Task: Create Card Card0000000056 in Board Board0000000014 in Workspace WS0000000005 in Trello. Create Card Card0000000057 in Board Board0000000015 in Workspace WS0000000005 in Trello. Create Card Card0000000058 in Board Board0000000015 in Workspace WS0000000005 in Trello. Create Card Card0000000059 in Board Board0000000015 in Workspace WS0000000005 in Trello. Create Card Card0000000060 in Board Board0000000015 in Workspace WS0000000005 in Trello
Action: Mouse moved to (424, 446)
Screenshot: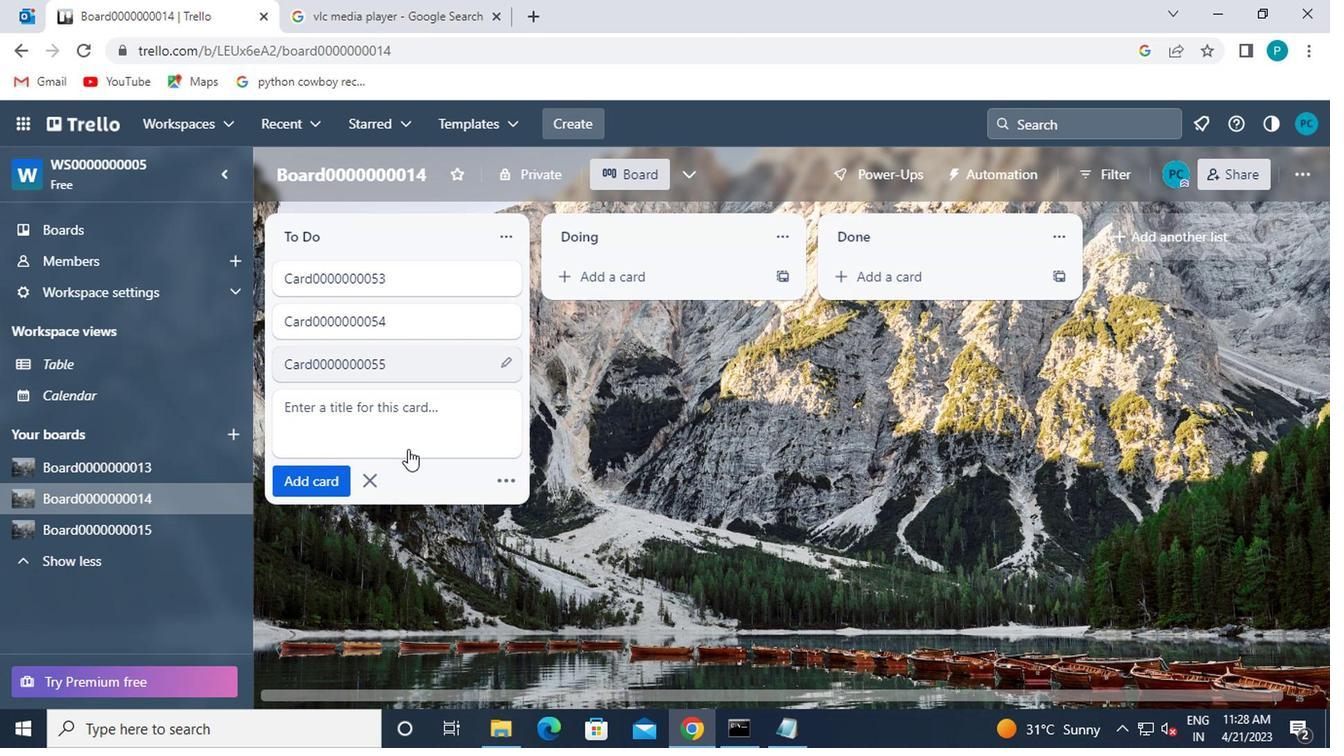 
Action: Mouse pressed left at (424, 446)
Screenshot: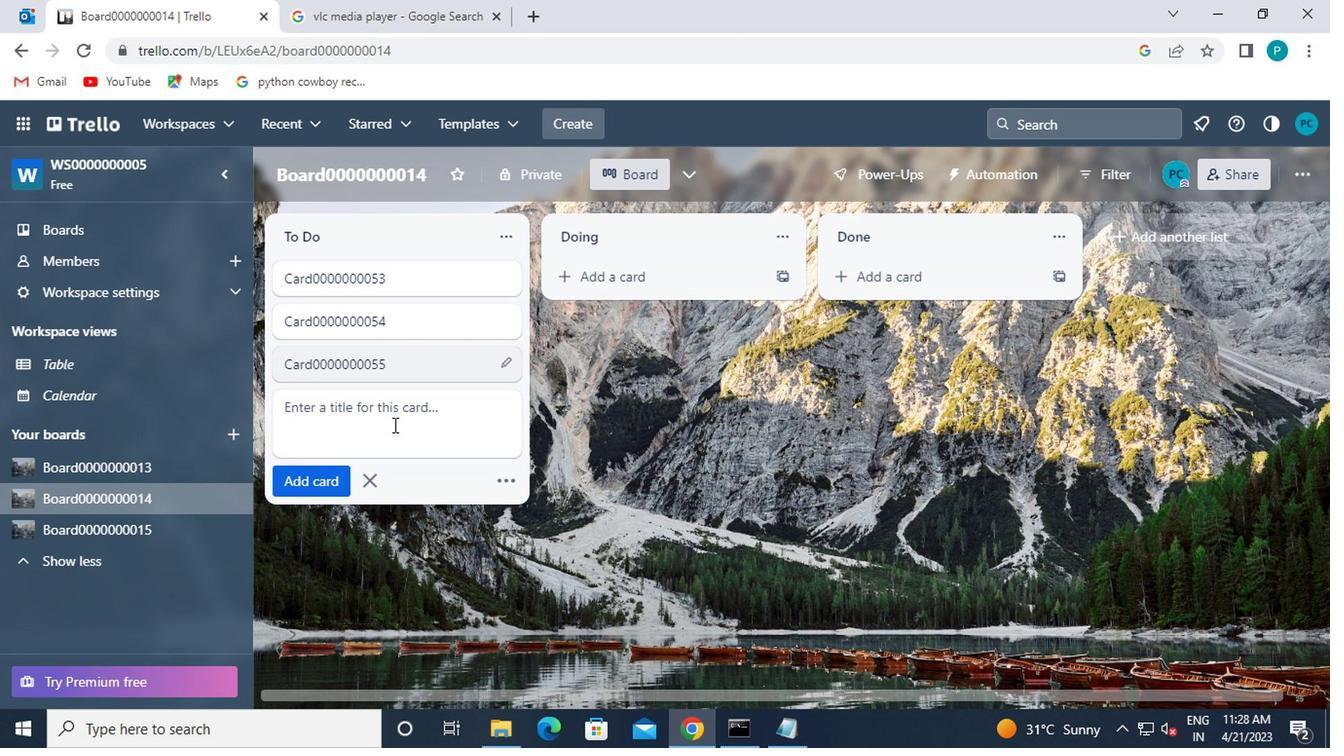 
Action: Key pressed <Key.shift>ctrl+CA
Screenshot: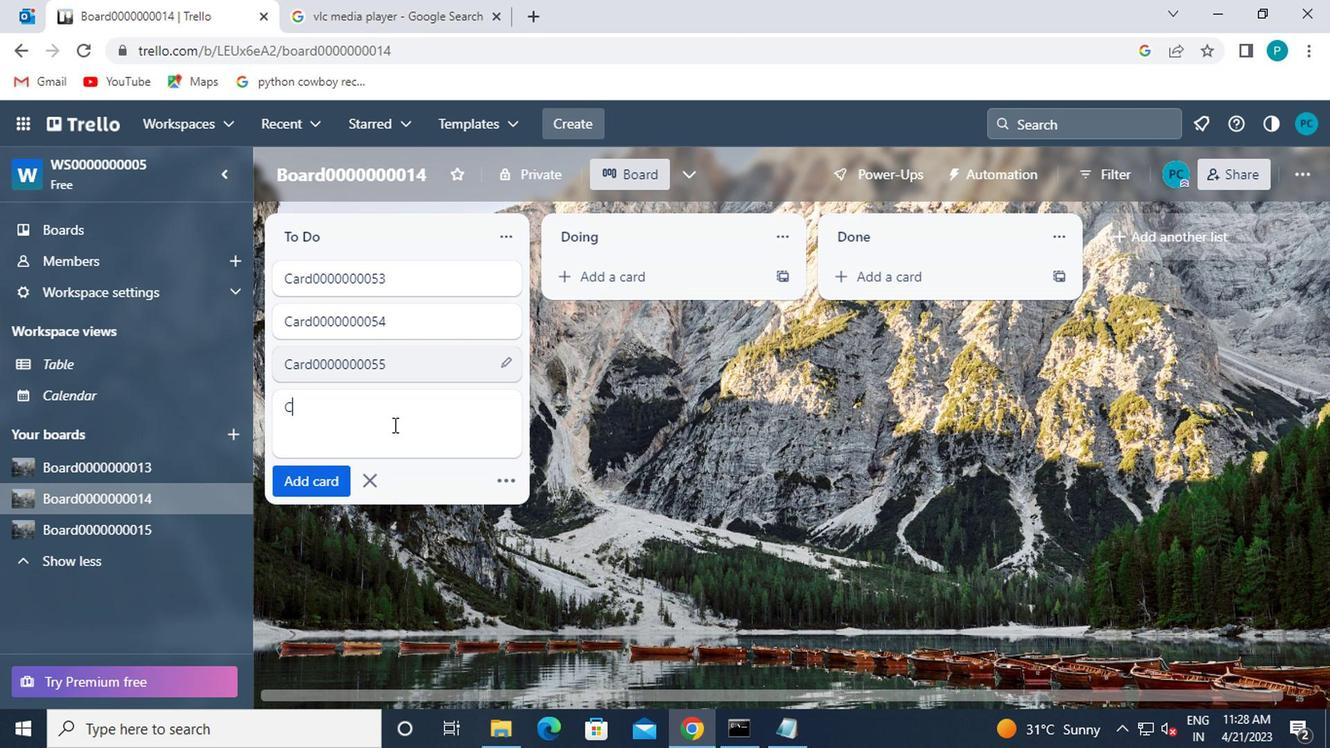 
Action: Mouse moved to (424, 446)
Screenshot: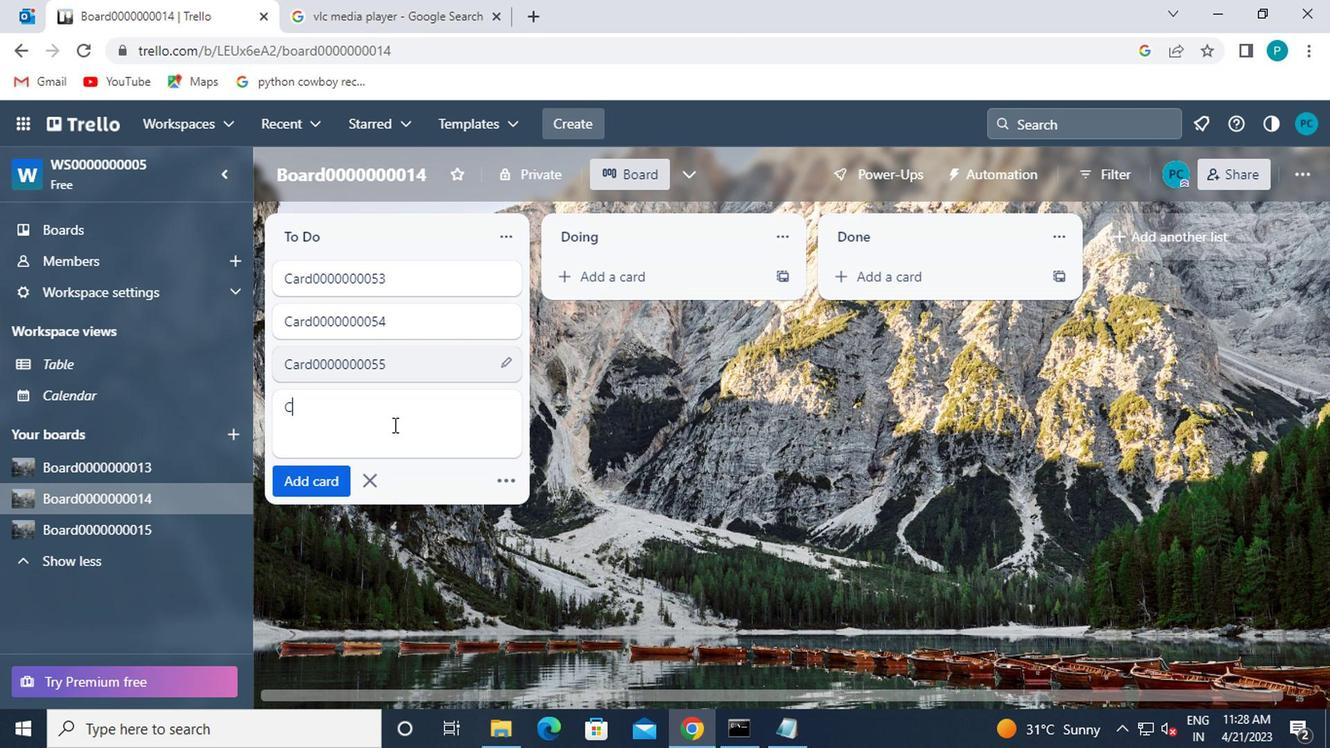 
Action: Key pressed RD-<Key.backspace>0000000056
Screenshot: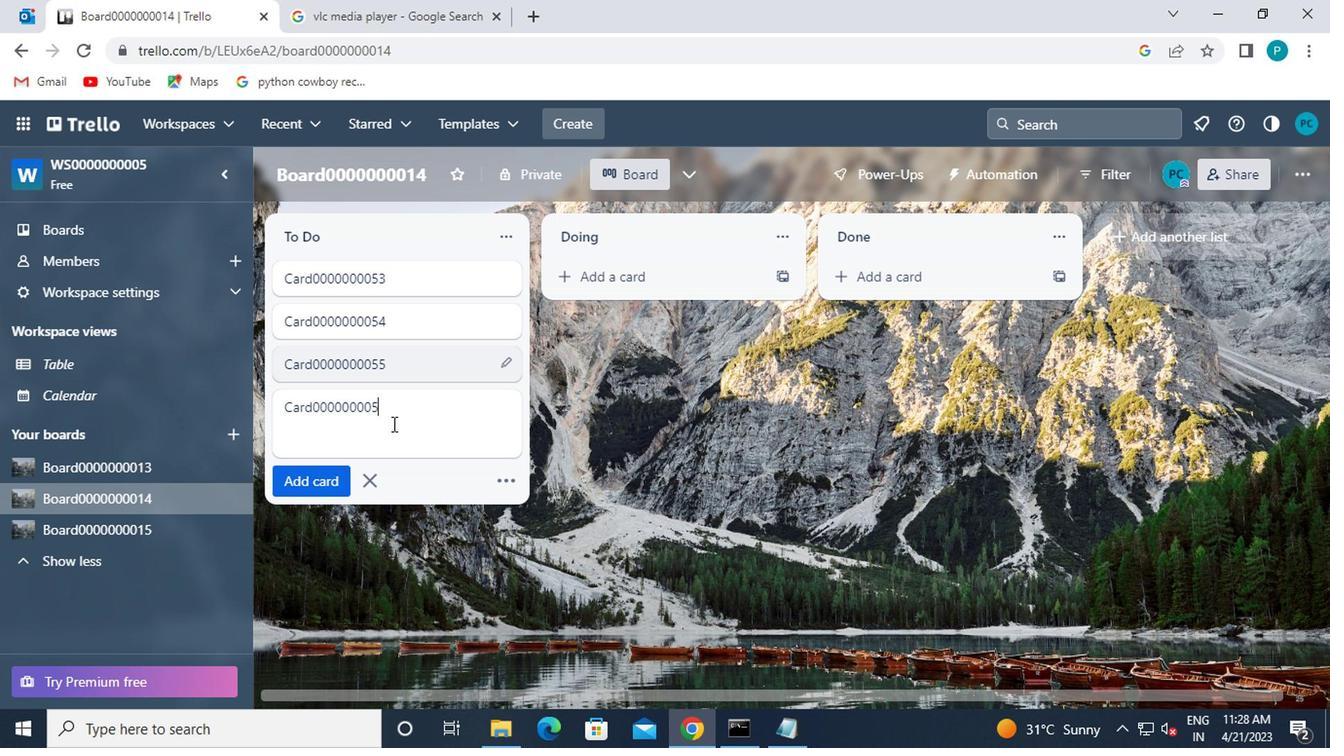 
Action: Mouse moved to (367, 477)
Screenshot: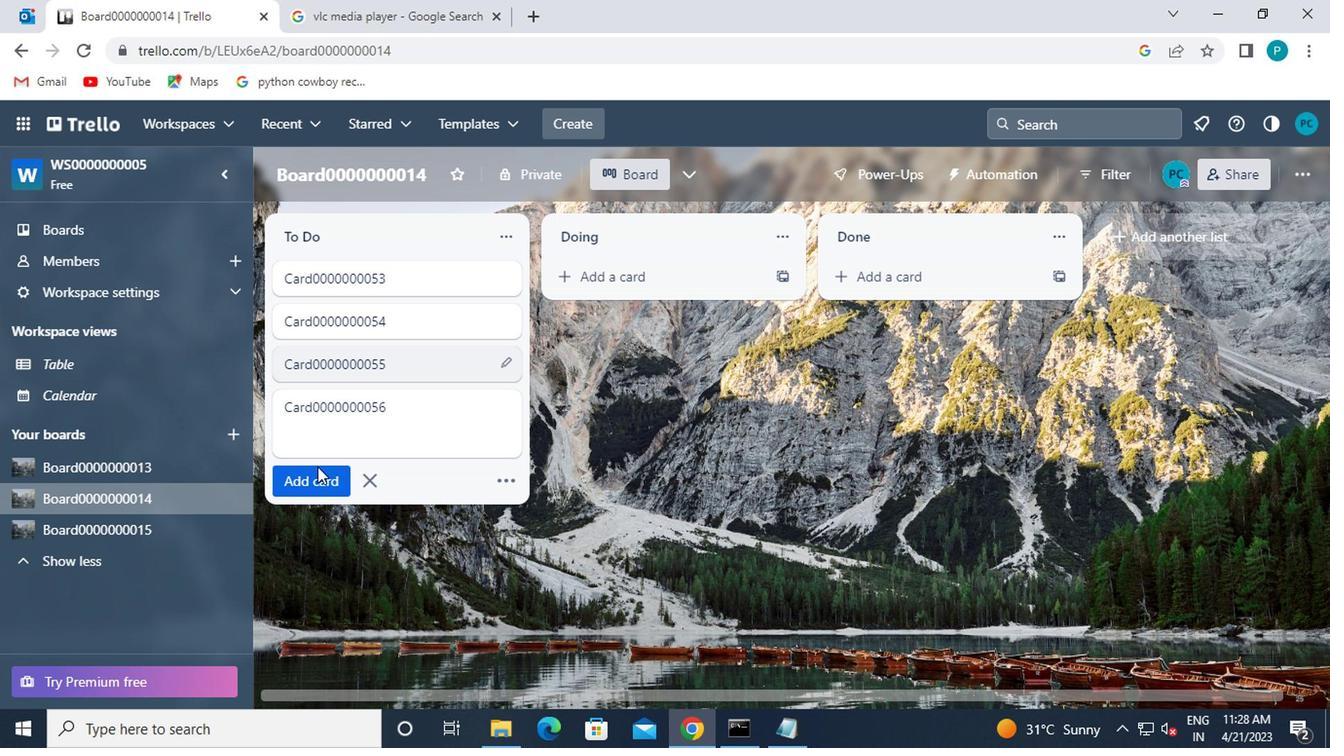 
Action: Mouse pressed left at (367, 477)
Screenshot: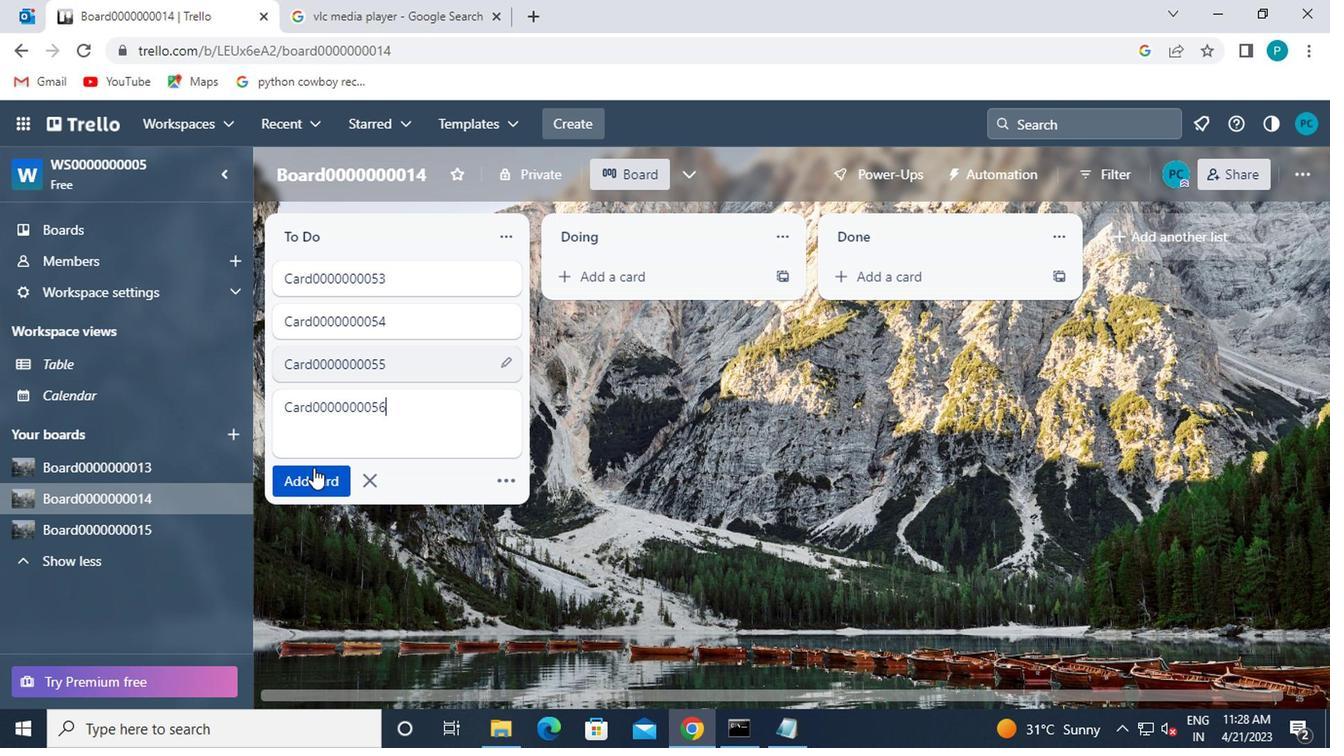 
Action: Mouse moved to (209, 523)
Screenshot: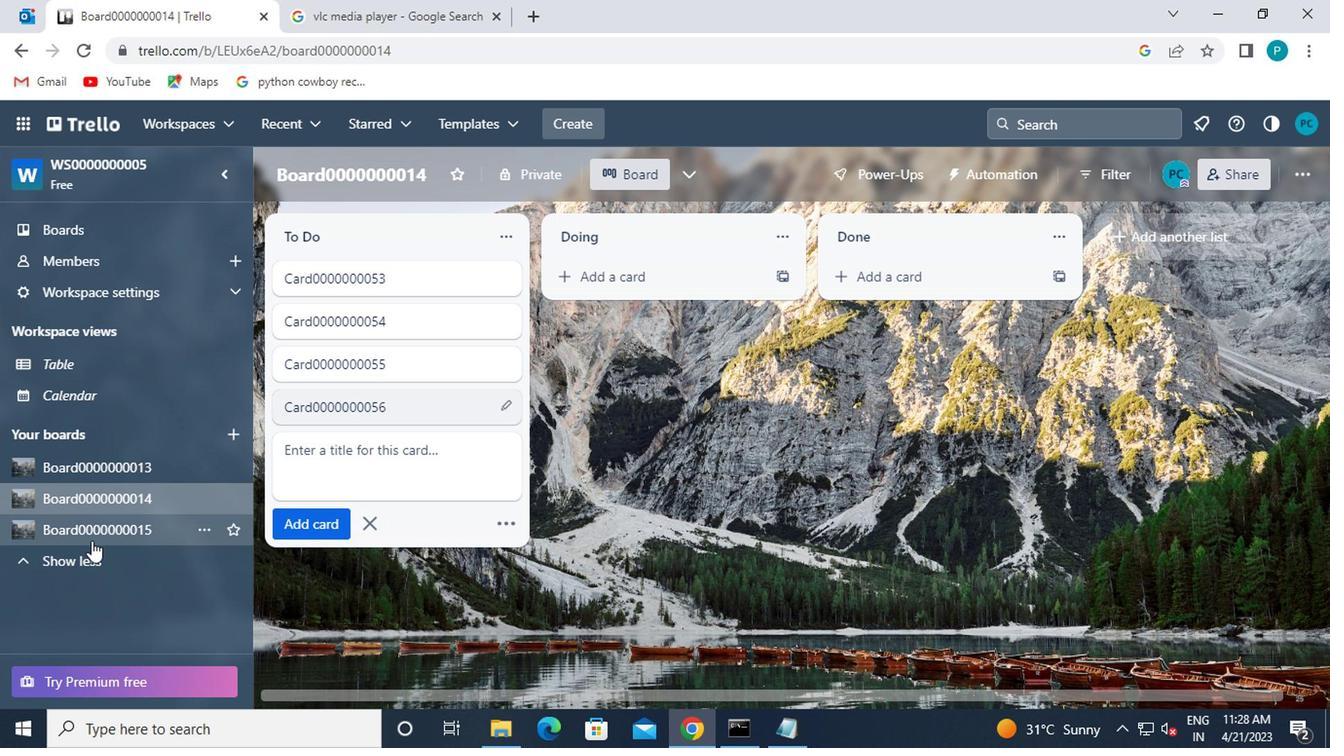 
Action: Mouse pressed left at (209, 523)
Screenshot: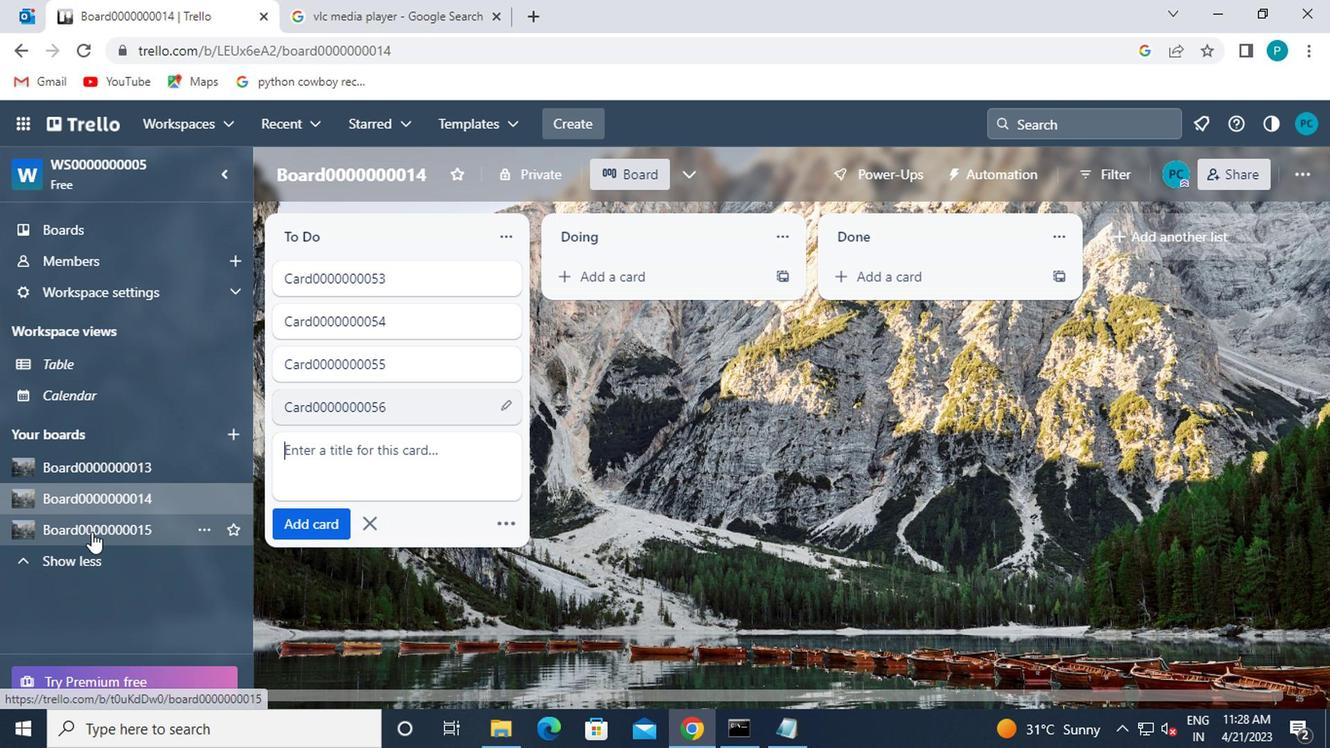 
Action: Mouse moved to (368, 373)
Screenshot: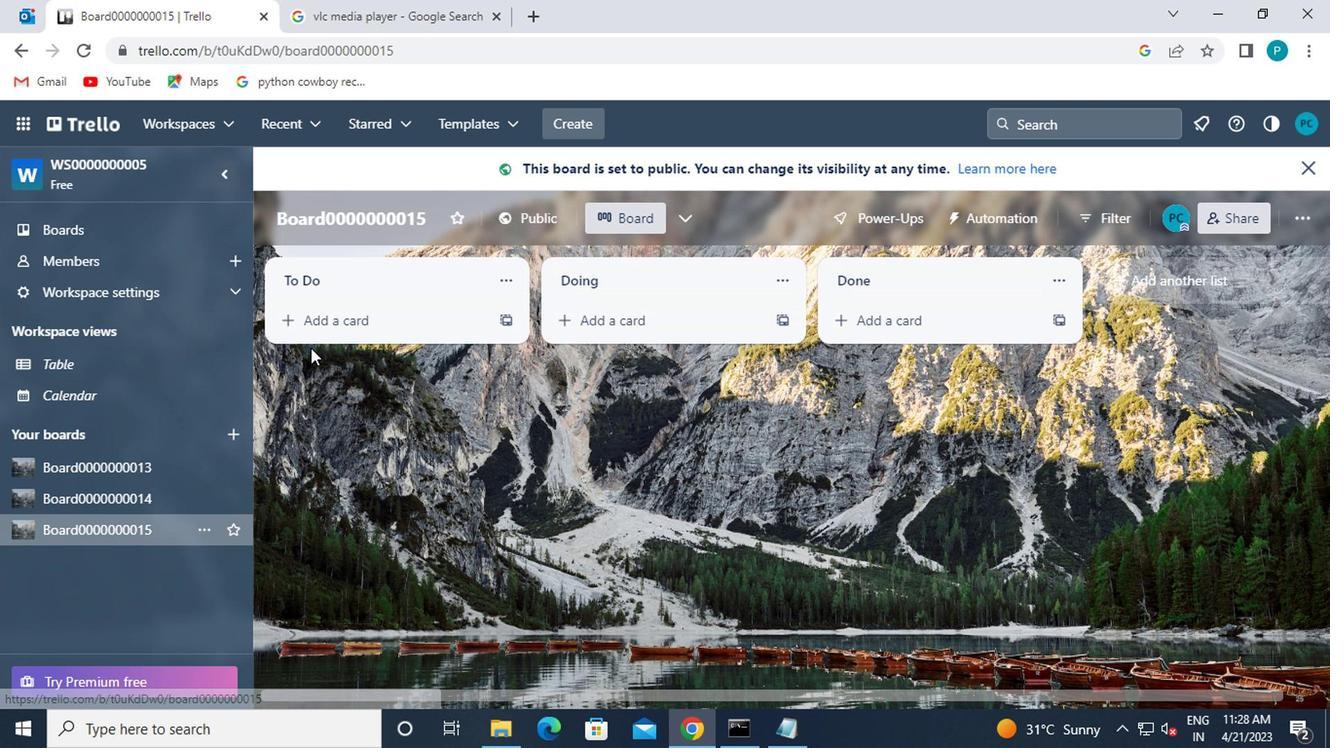 
Action: Mouse pressed left at (368, 373)
Screenshot: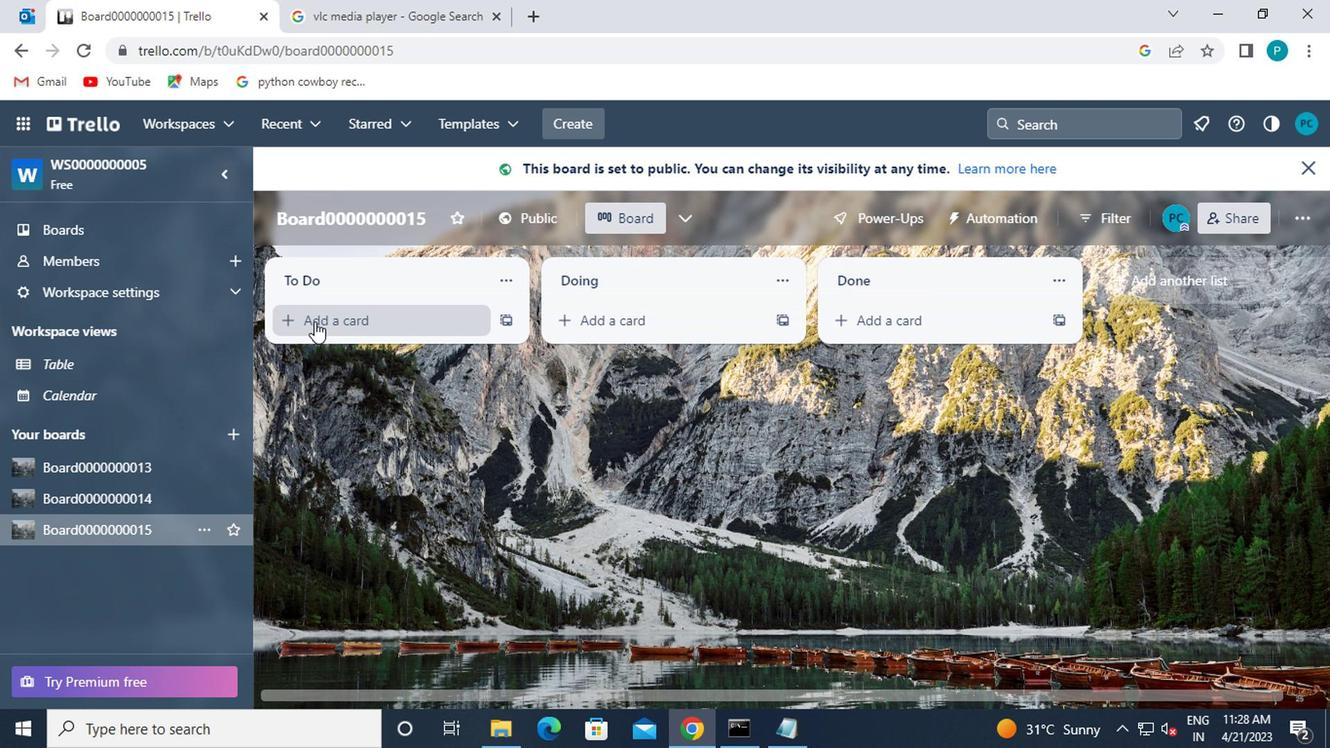 
Action: Key pressed <Key.shift>CARD0000000057
Screenshot: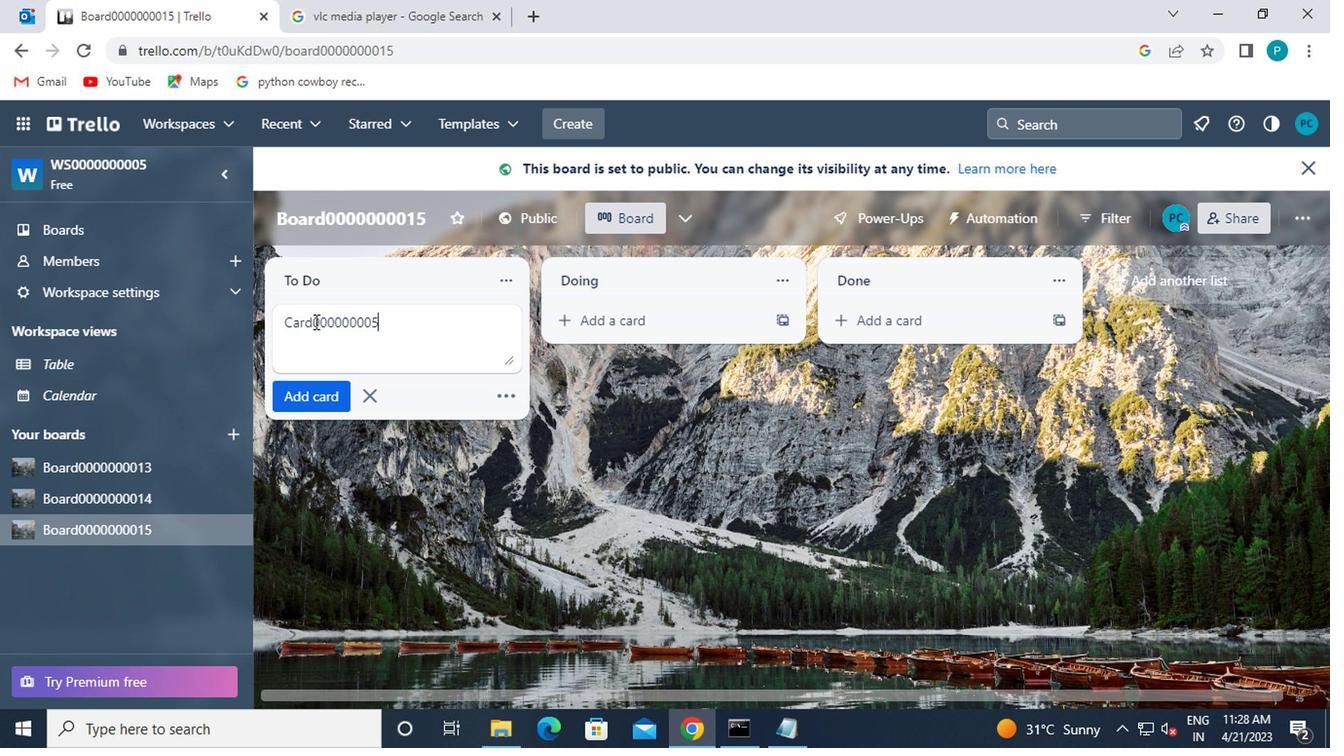 
Action: Mouse moved to (369, 425)
Screenshot: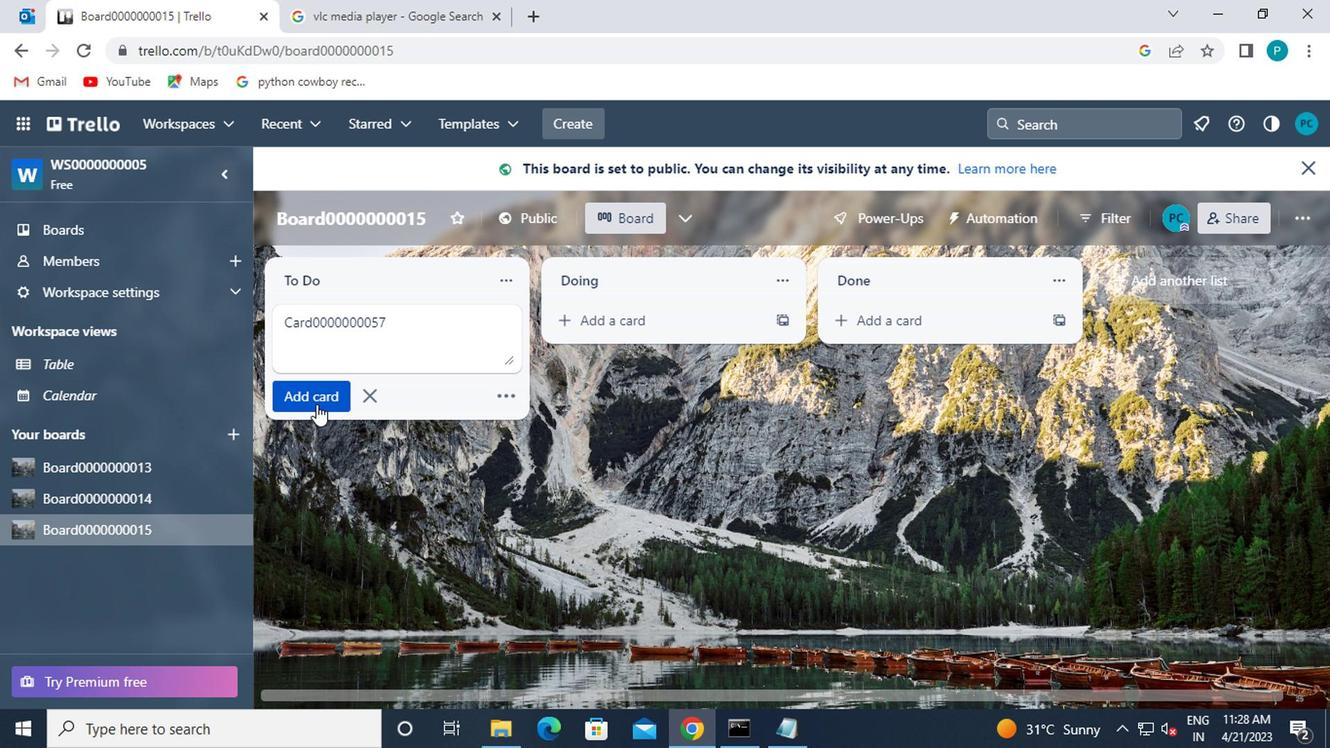 
Action: Mouse pressed left at (369, 425)
Screenshot: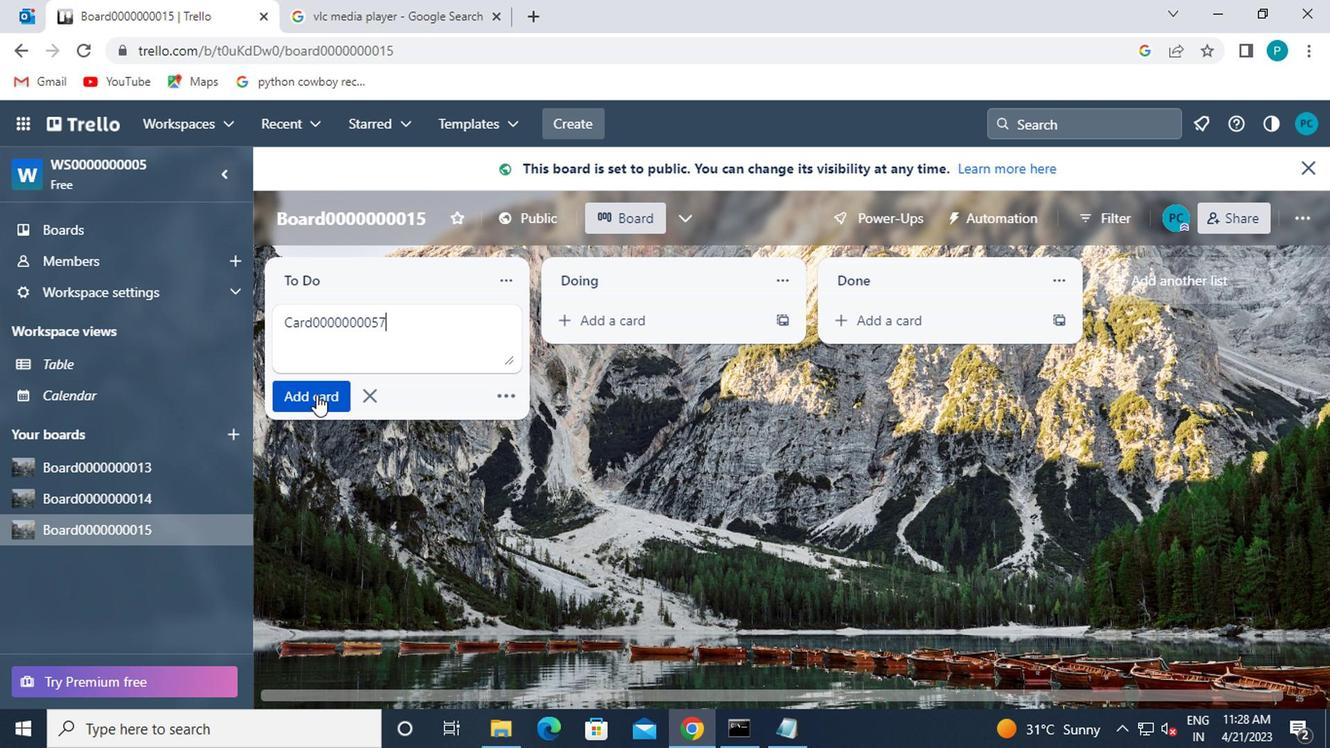 
Action: Key pressed <Key.shift>CARD0000000057<Key.backspace>8
Screenshot: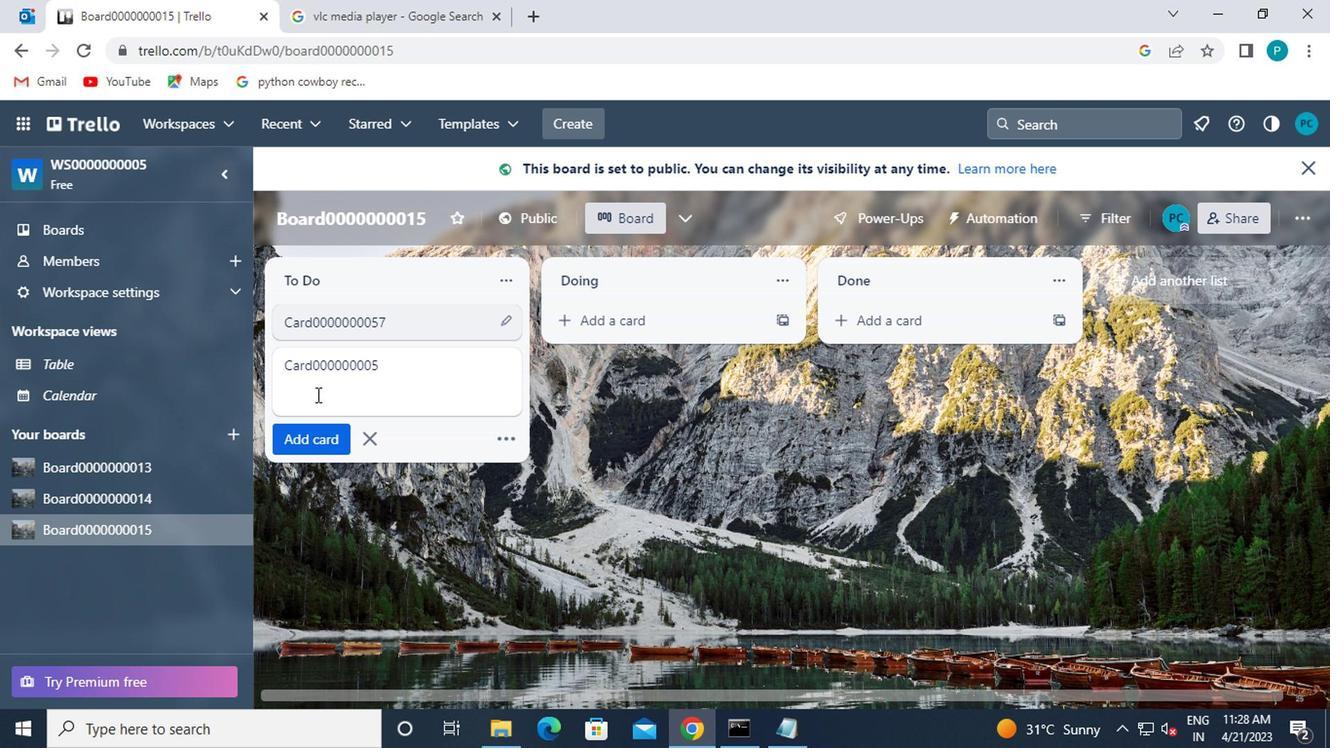 
Action: Mouse moved to (378, 462)
Screenshot: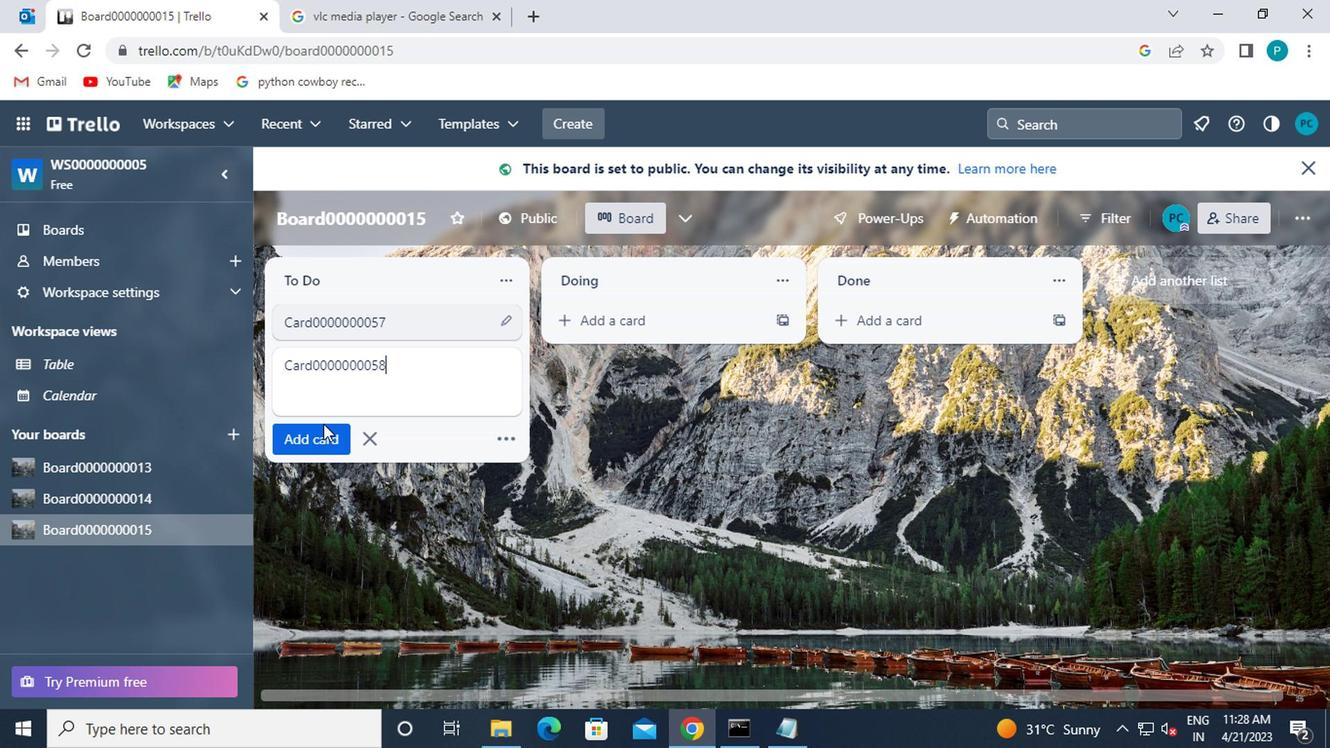 
Action: Mouse pressed left at (378, 462)
Screenshot: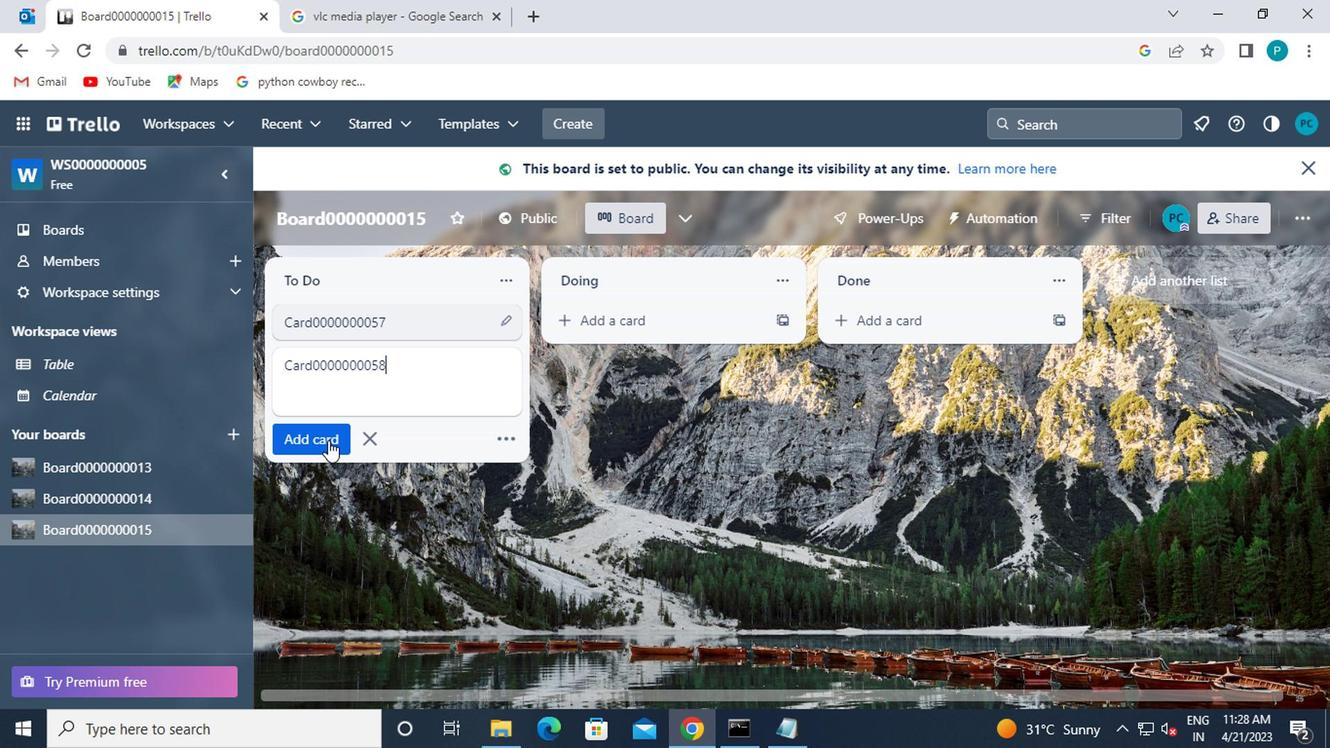 
Action: Key pressed <Key.shift>CARD000000006<Key.backspace>59
Screenshot: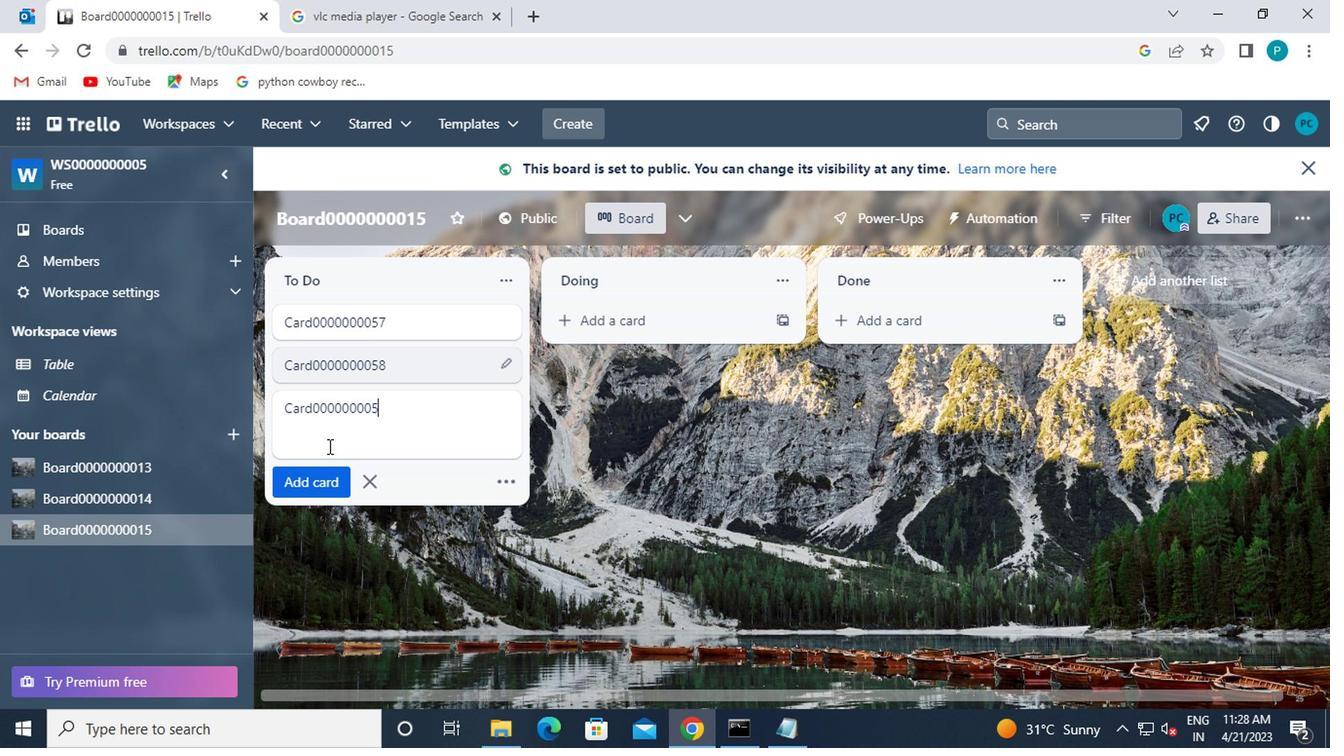 
Action: Mouse moved to (378, 485)
Screenshot: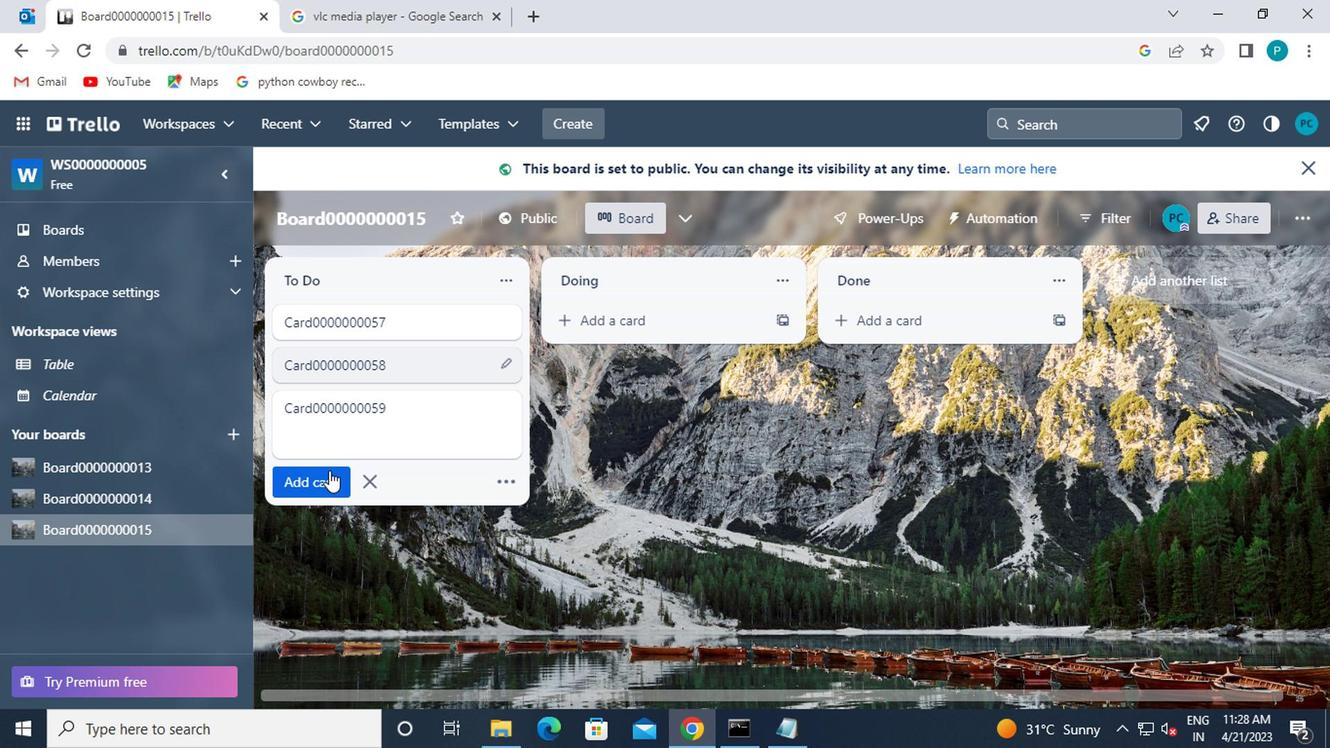 
Action: Mouse pressed left at (378, 485)
Screenshot: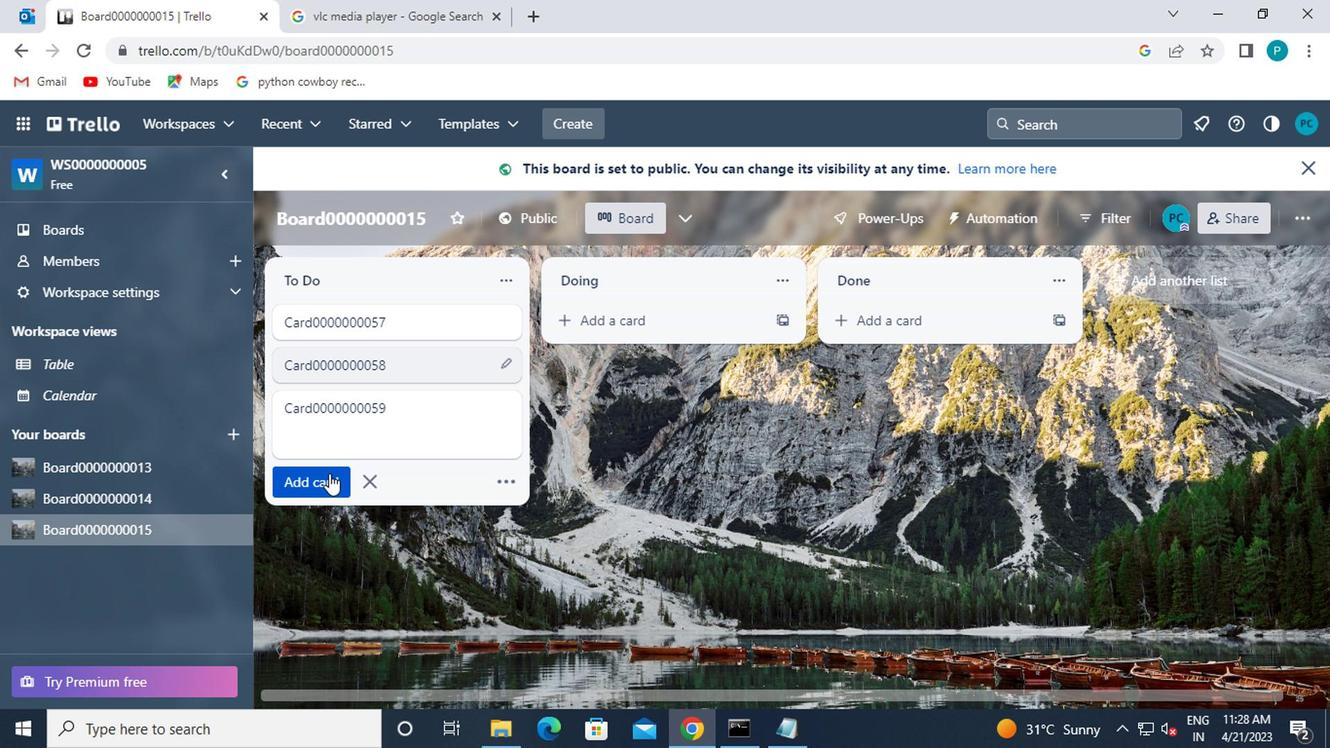 
Action: Key pressed <Key.shift><Key.shift><Key.shift><Key.shift><Key.shift><Key.shift><Key.shift><Key.shift><Key.shift><Key.shift><Key.shift><Key.shift><Key.shift><Key.shift>S+<Key.backspace><Key.backspace>CARD0000000060
Screenshot: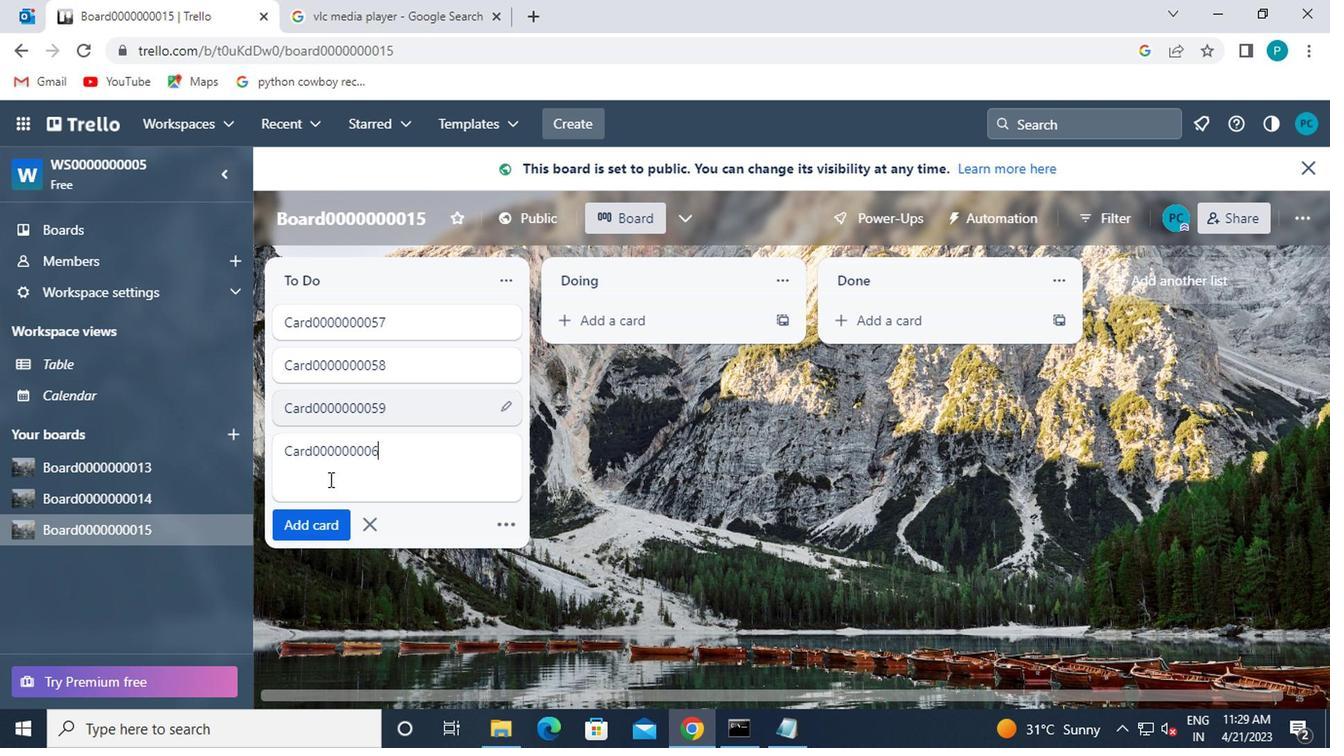 
Action: Mouse moved to (376, 508)
Screenshot: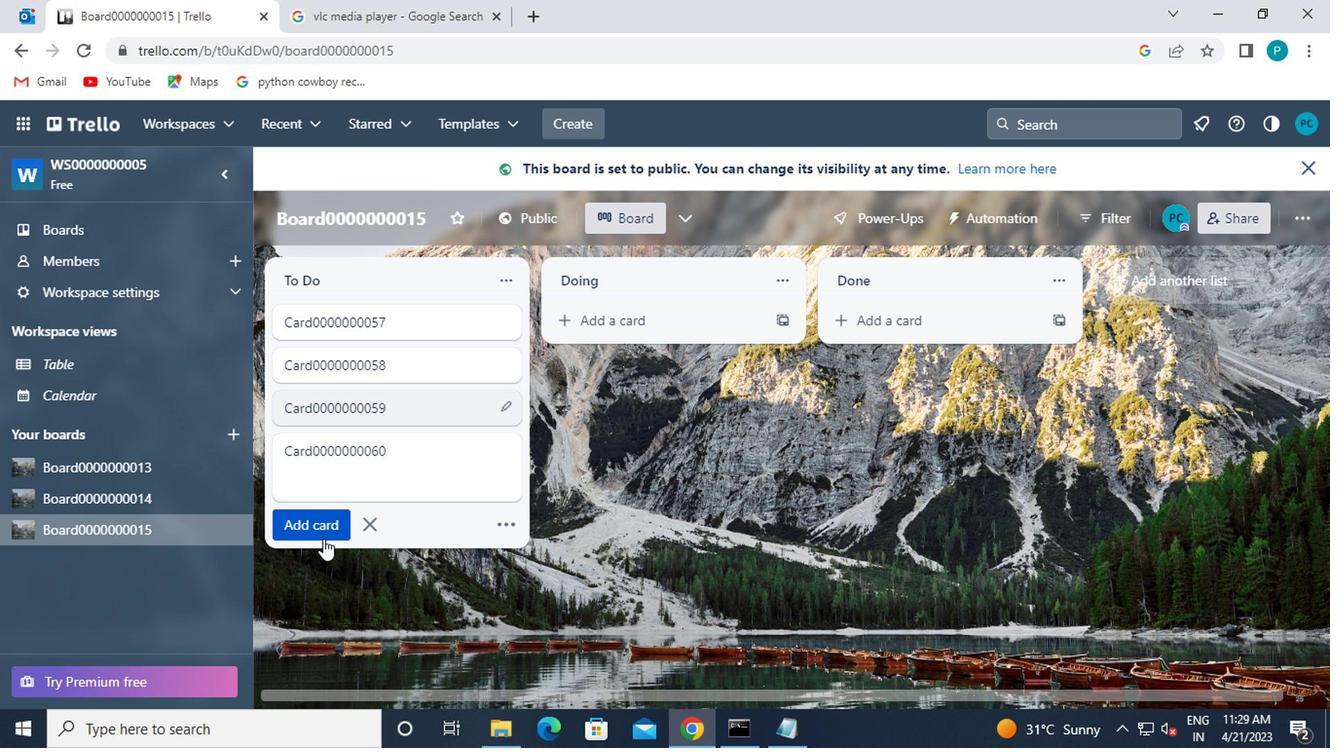 
Action: Mouse pressed left at (376, 508)
Screenshot: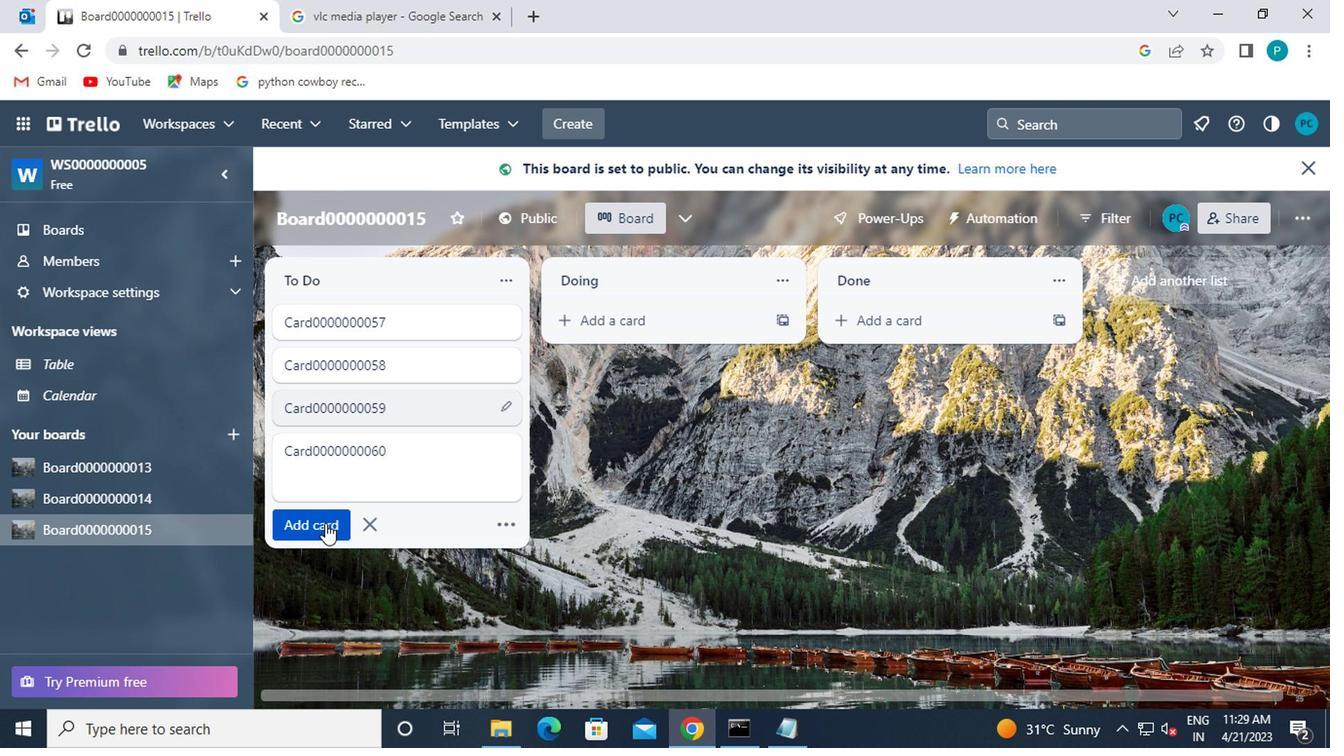 
Action: Mouse moved to (376, 507)
Screenshot: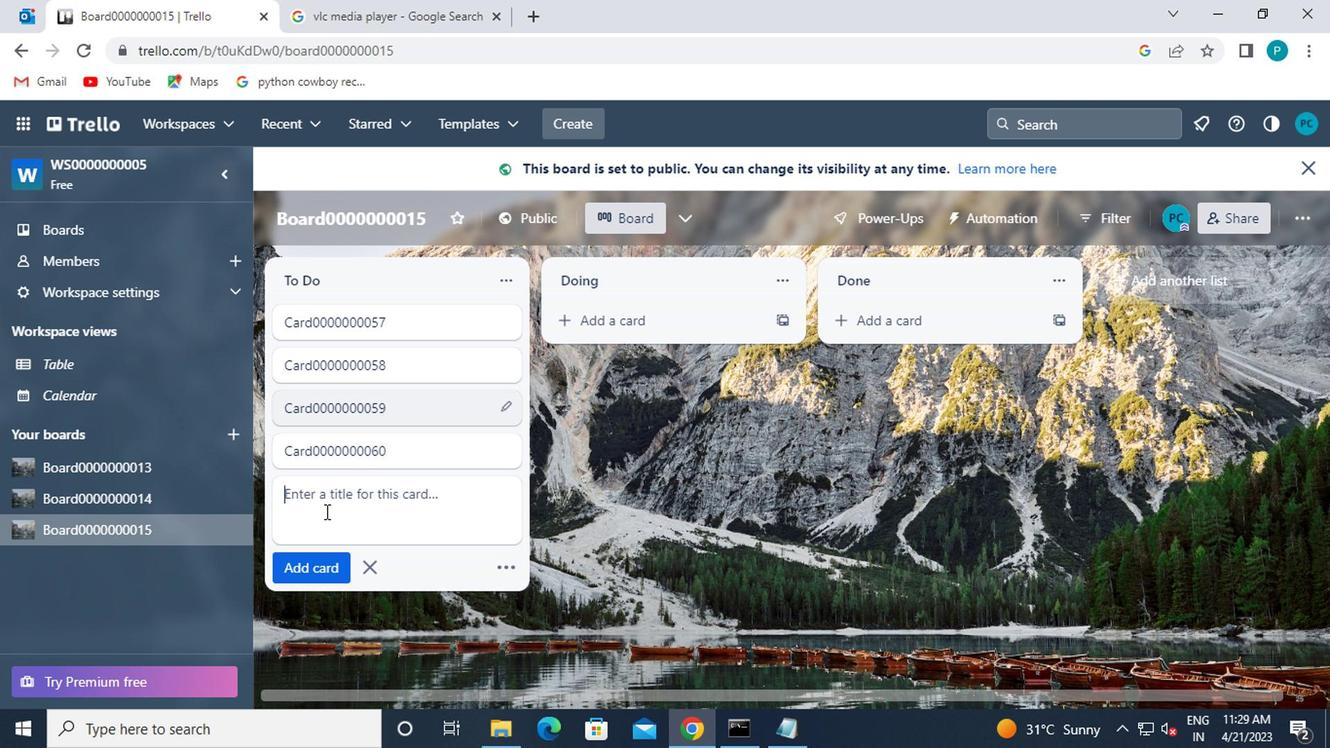 
